 Task: Edit the show available start times in increments of 5 minutes.
Action: Mouse moved to (496, 570)
Screenshot: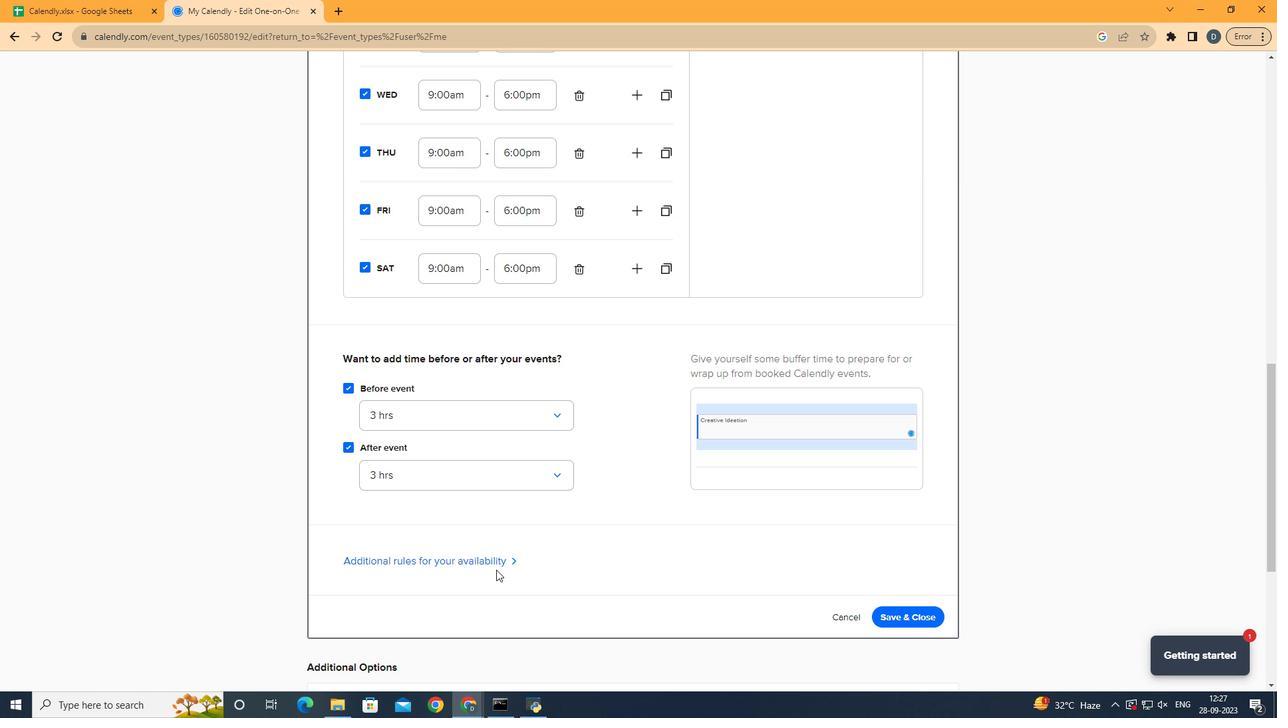 
Action: Mouse pressed left at (496, 570)
Screenshot: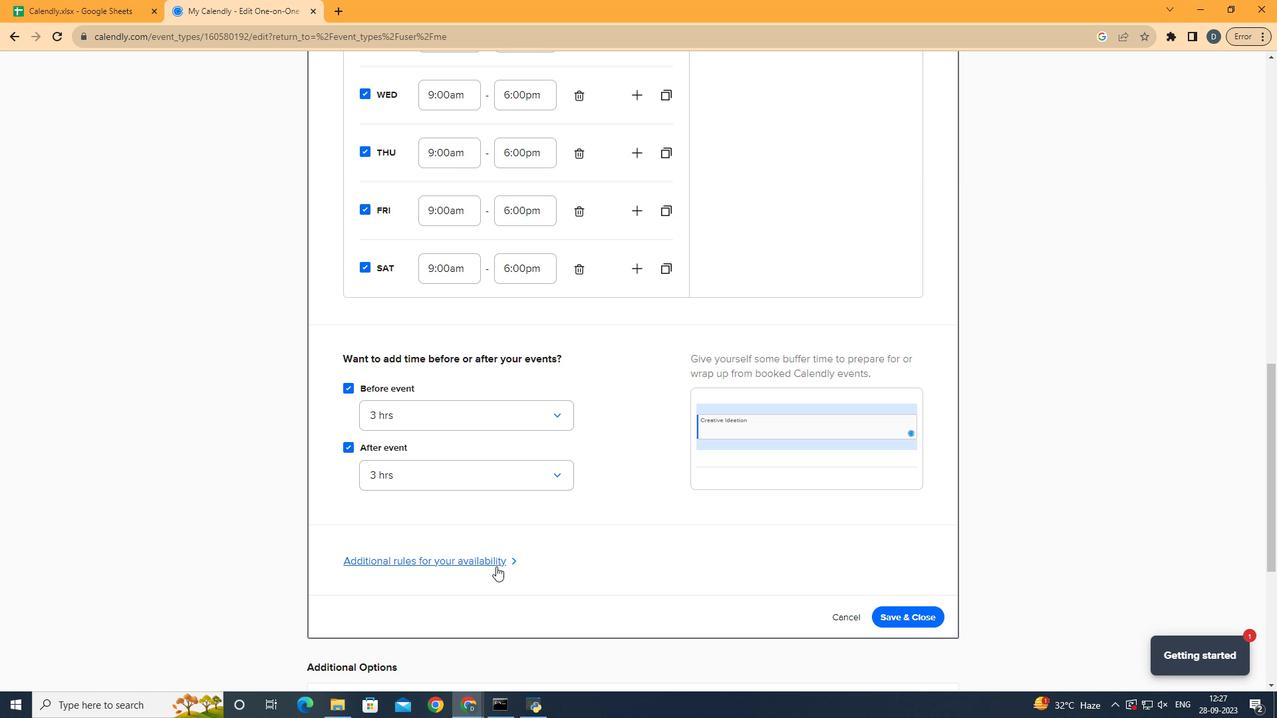 
Action: Mouse moved to (497, 566)
Screenshot: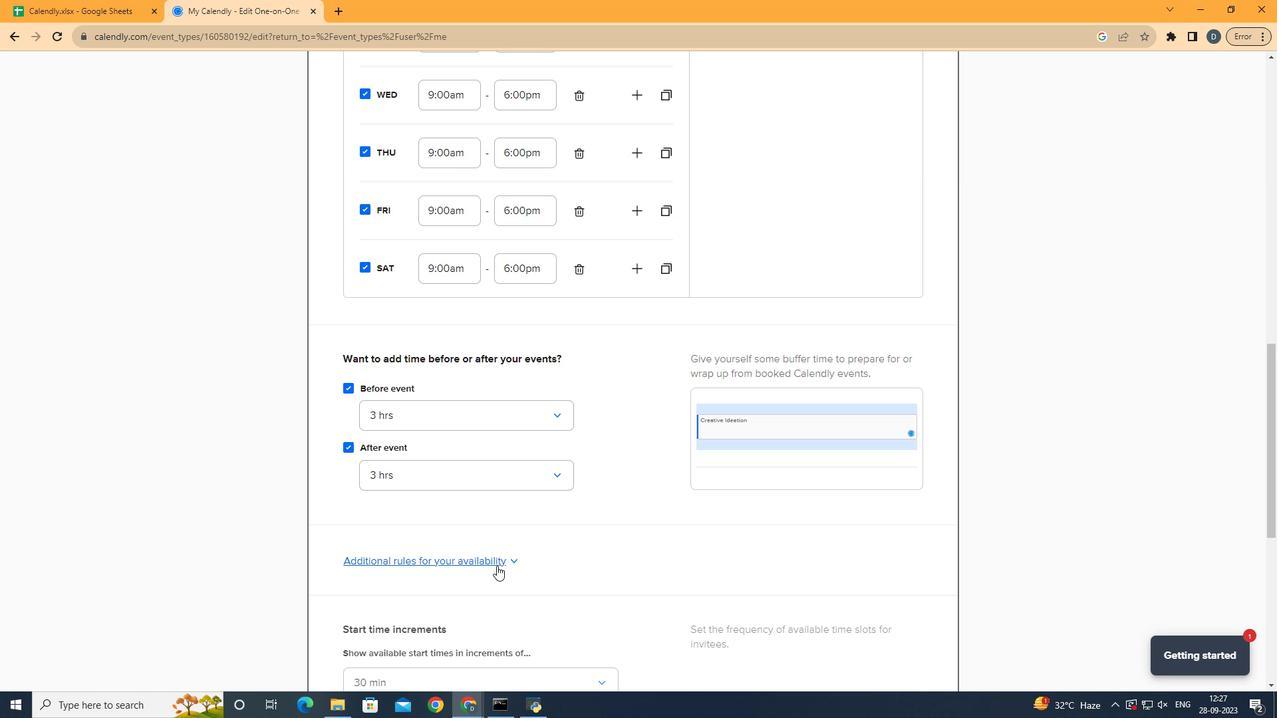 
Action: Mouse pressed left at (497, 566)
Screenshot: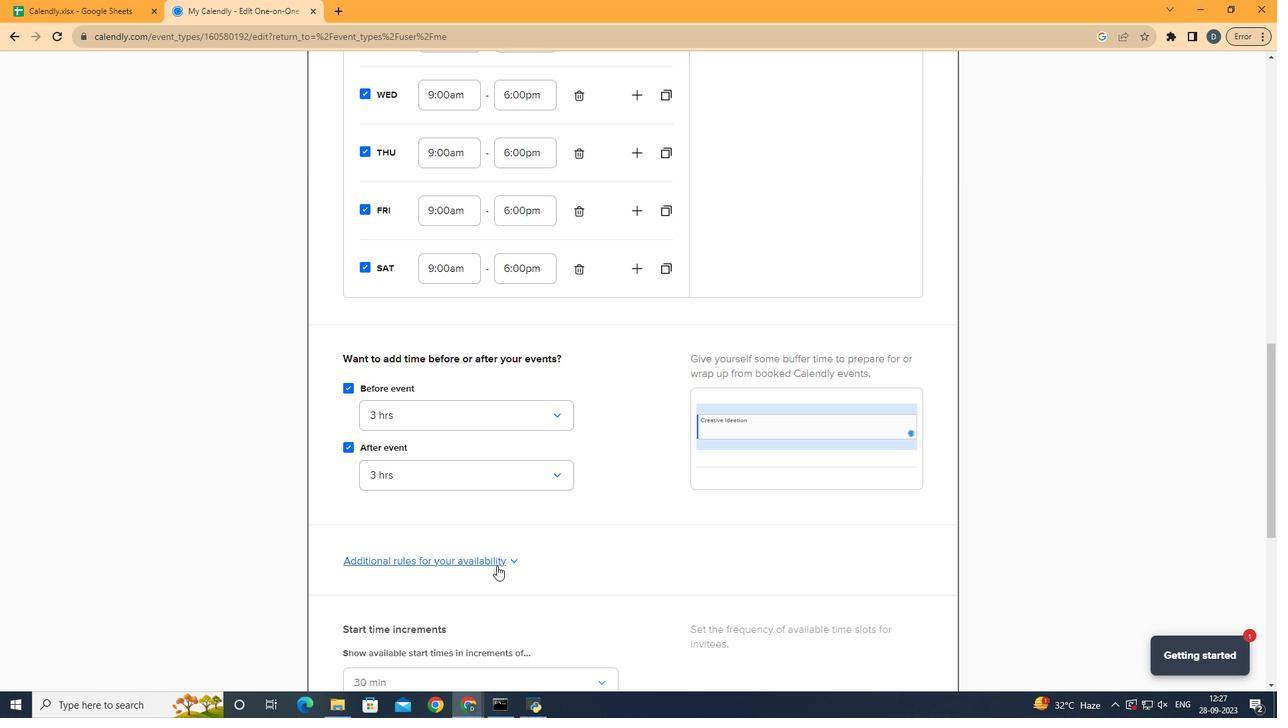 
Action: Mouse moved to (578, 534)
Screenshot: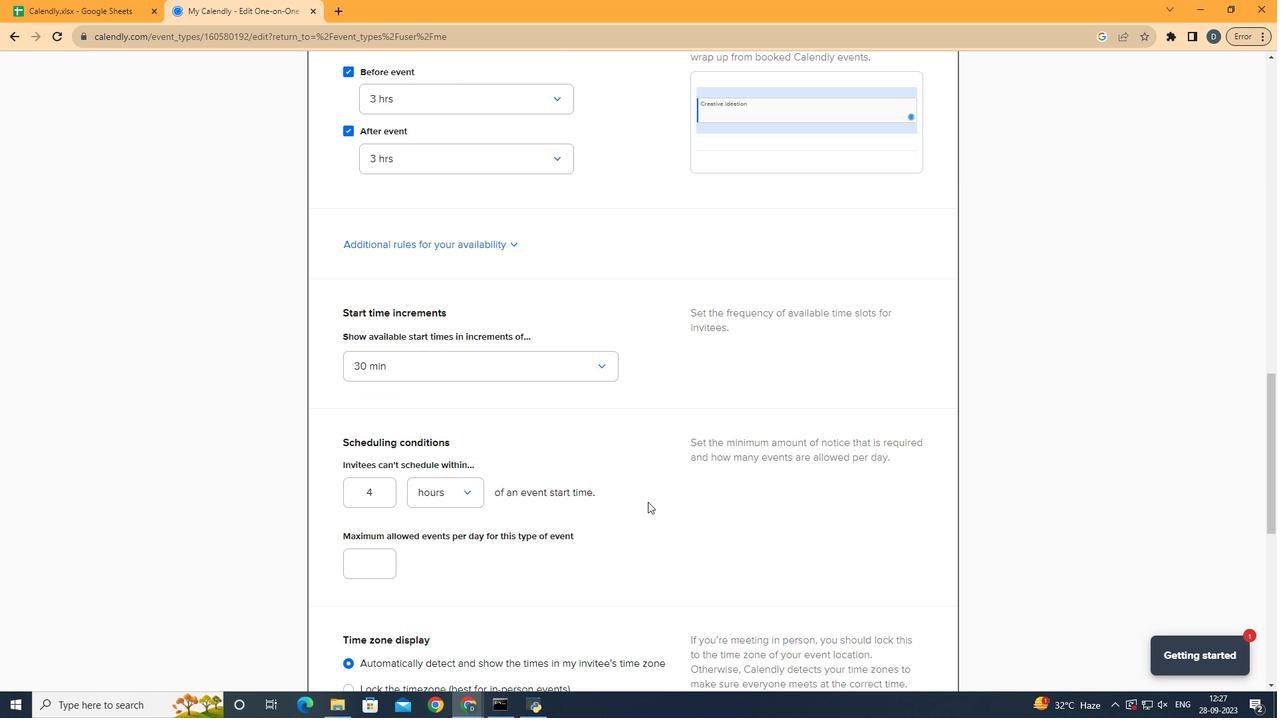 
Action: Mouse scrolled (578, 534) with delta (0, 0)
Screenshot: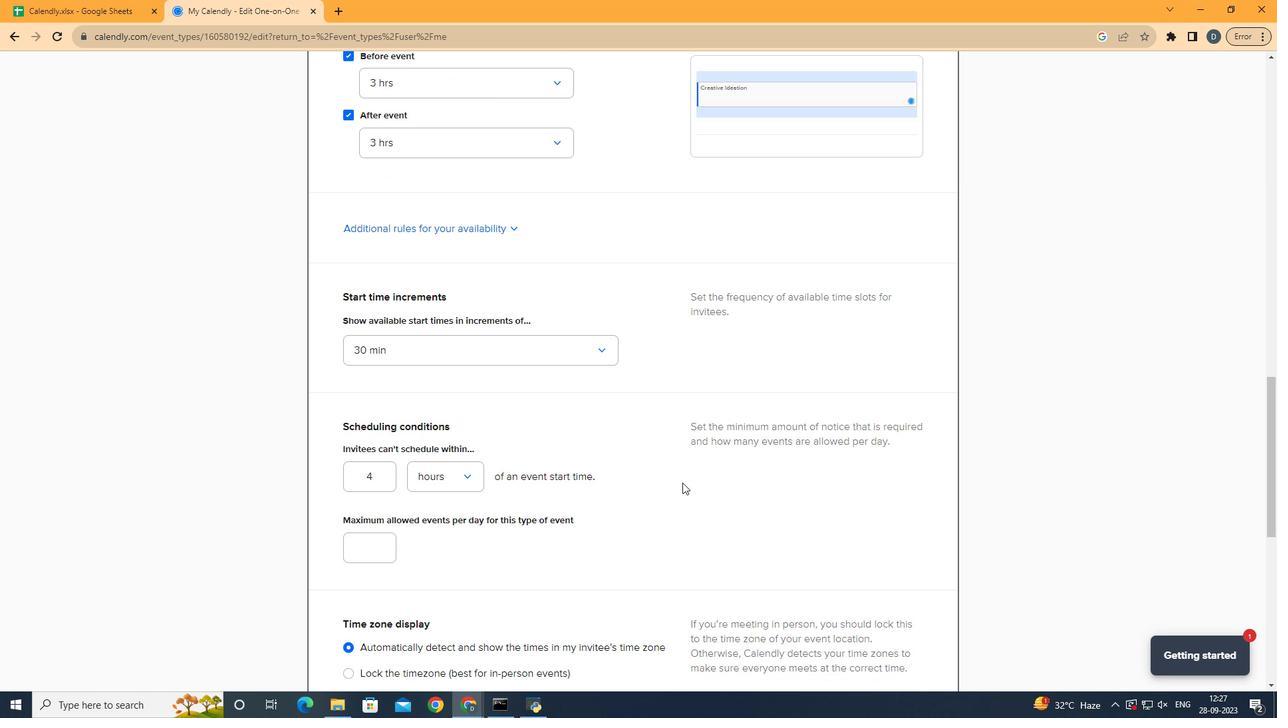 
Action: Mouse scrolled (578, 534) with delta (0, 0)
Screenshot: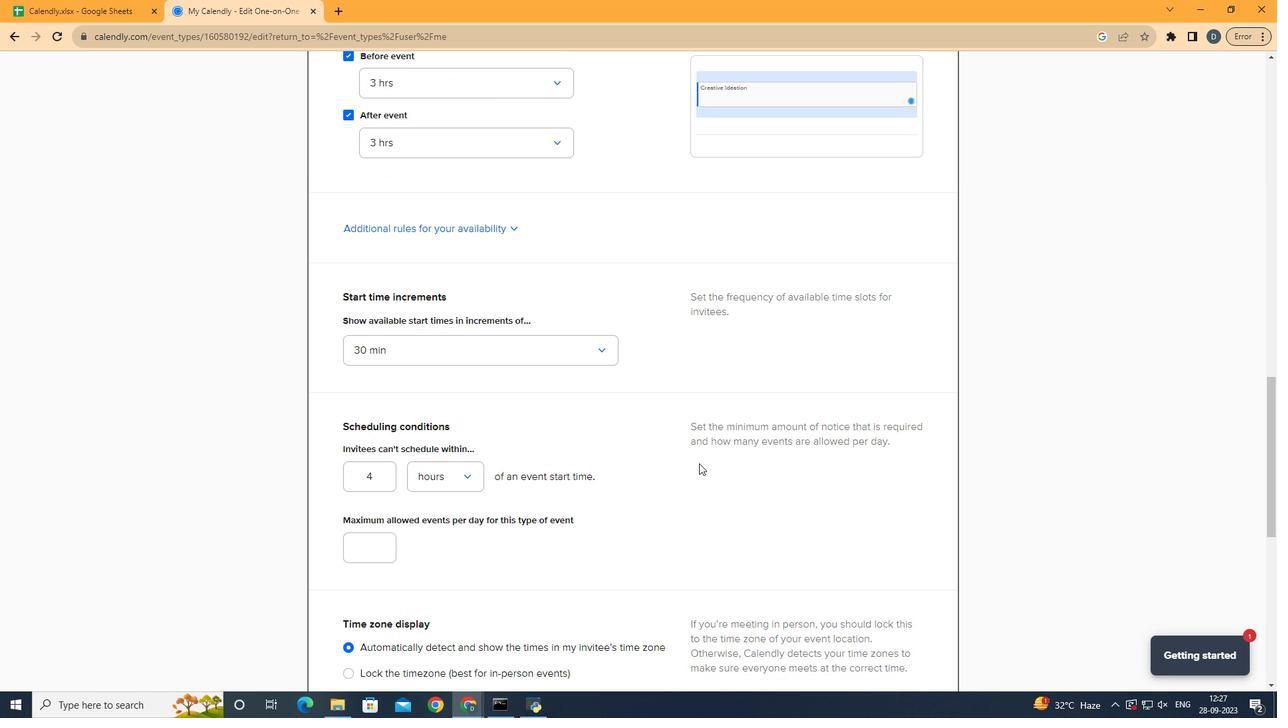 
Action: Mouse scrolled (578, 534) with delta (0, 0)
Screenshot: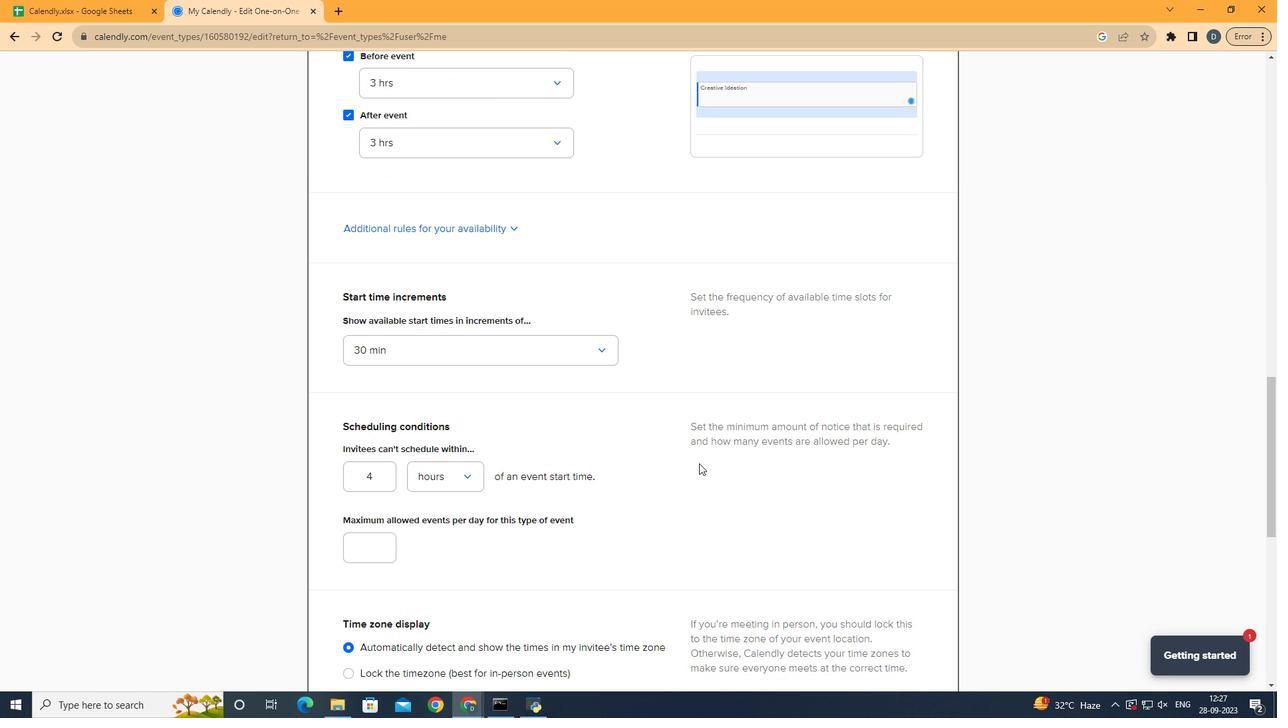 
Action: Mouse scrolled (578, 534) with delta (0, 0)
Screenshot: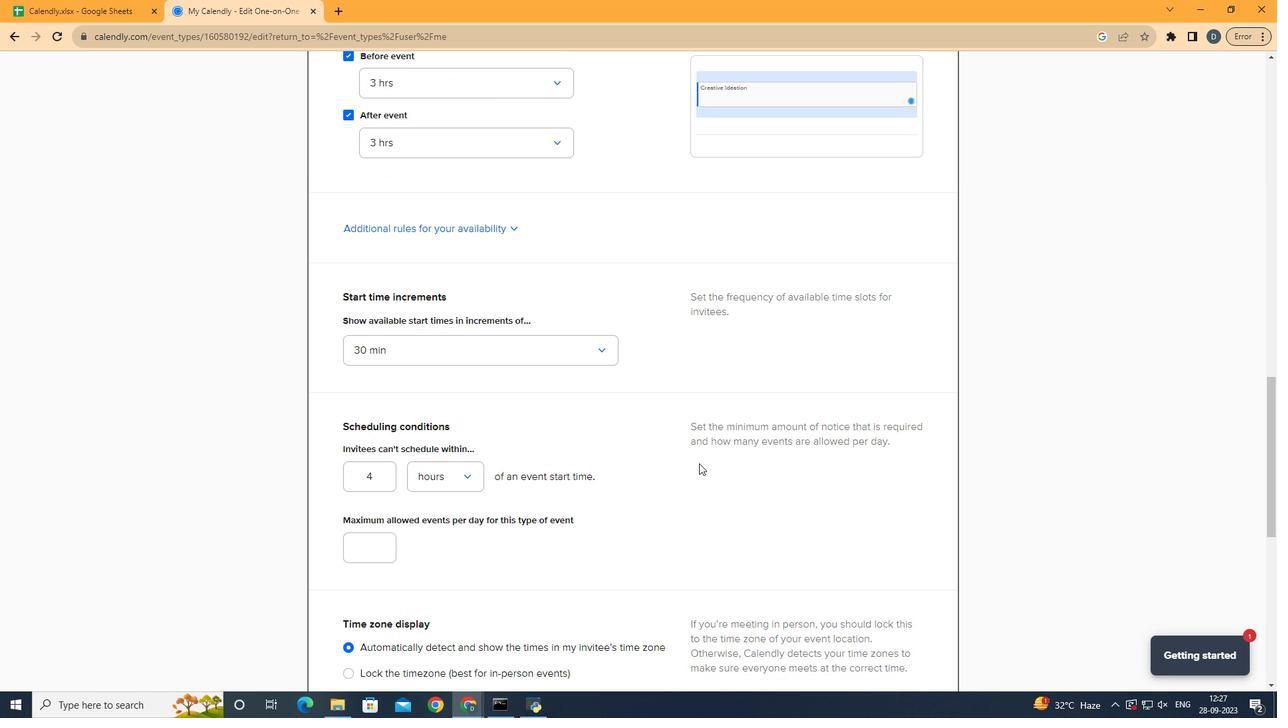 
Action: Mouse scrolled (578, 534) with delta (0, 0)
Screenshot: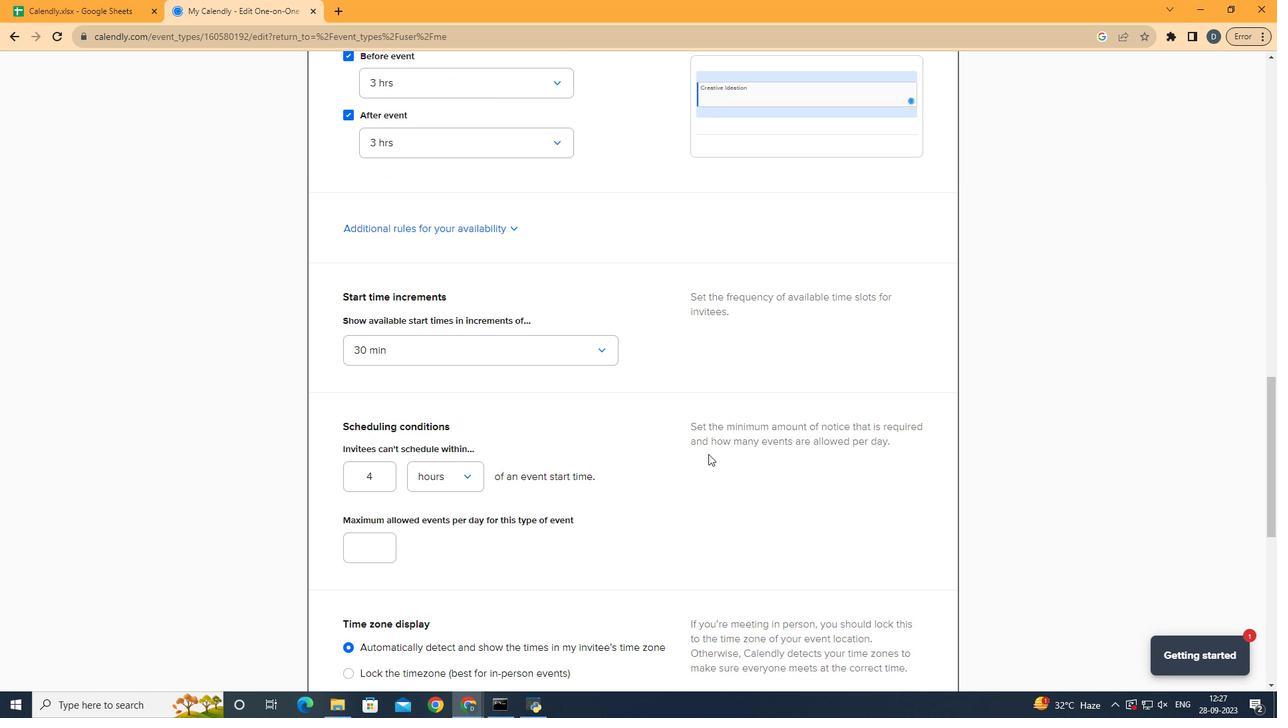 
Action: Mouse moved to (709, 451)
Screenshot: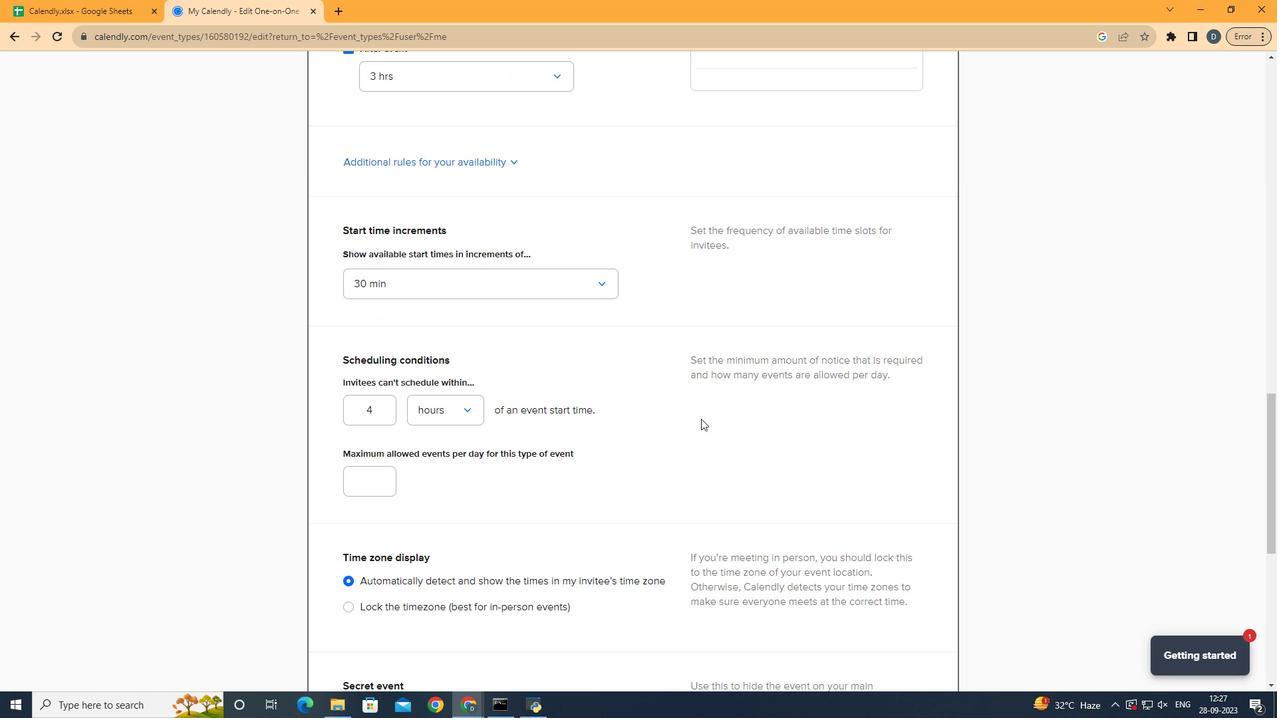 
Action: Mouse scrolled (709, 450) with delta (0, 0)
Screenshot: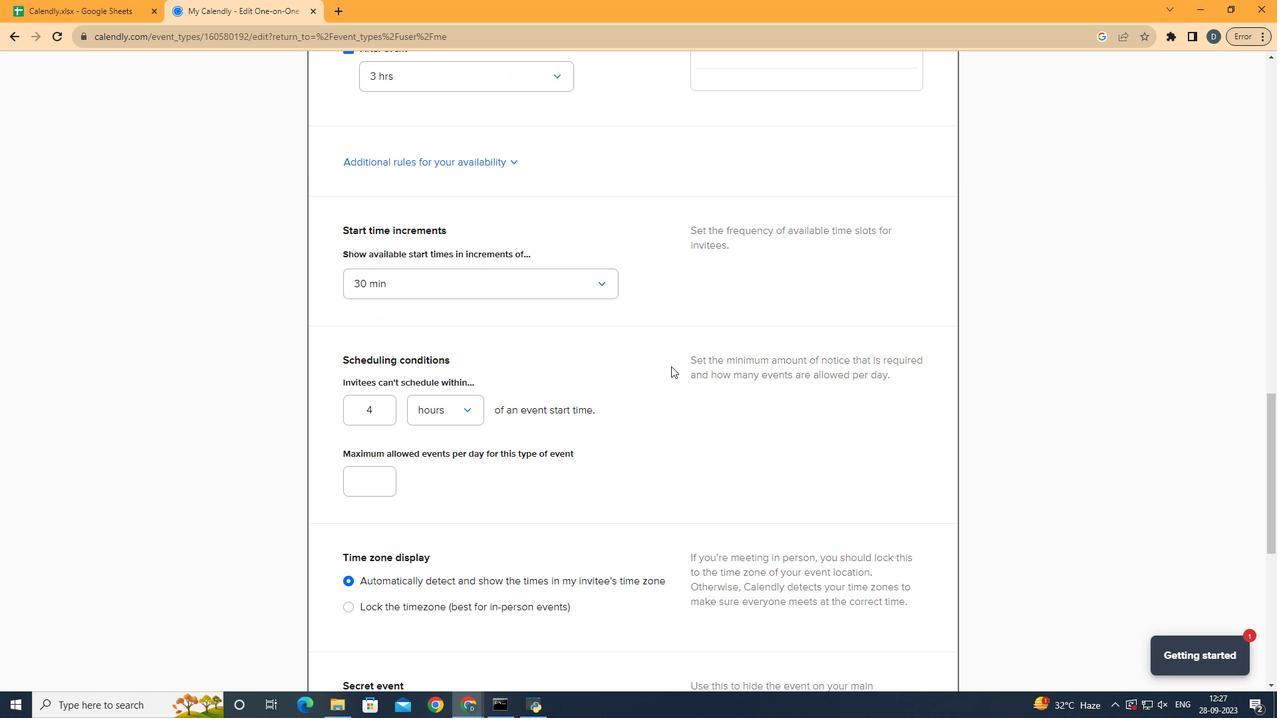 
Action: Mouse moved to (503, 283)
Screenshot: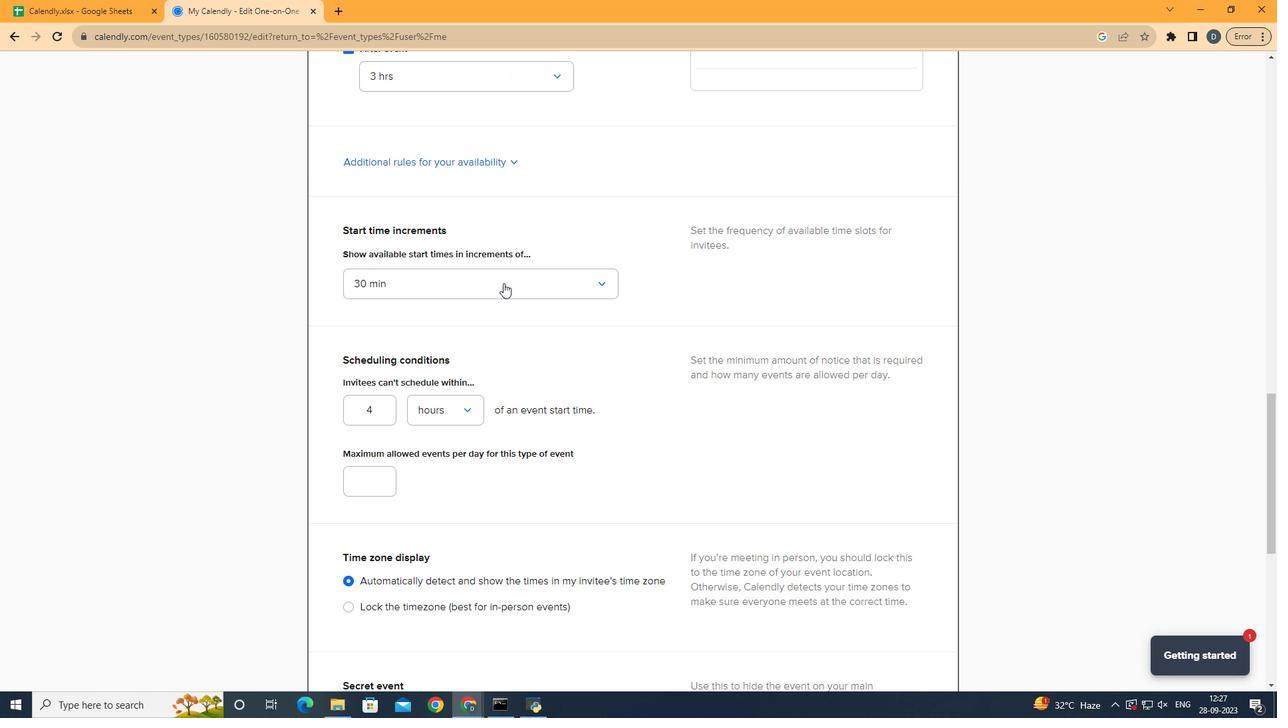 
Action: Mouse pressed left at (503, 283)
Screenshot: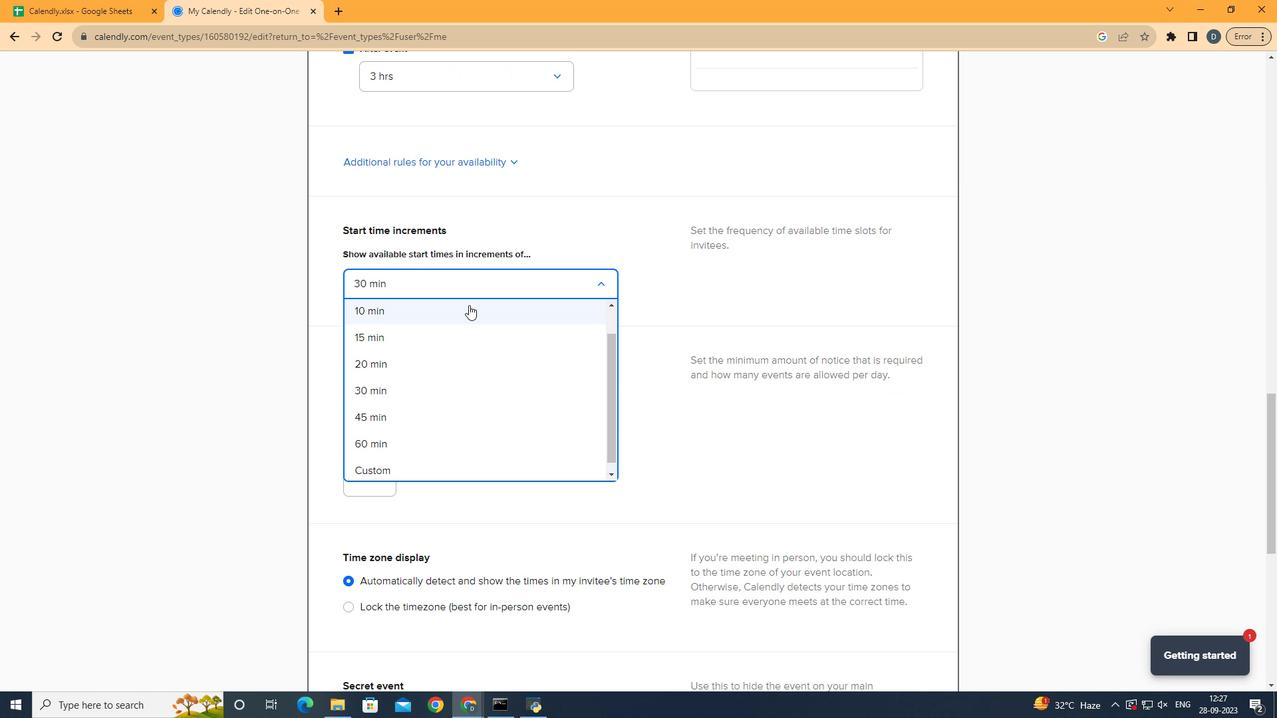 
Action: Mouse moved to (471, 344)
Screenshot: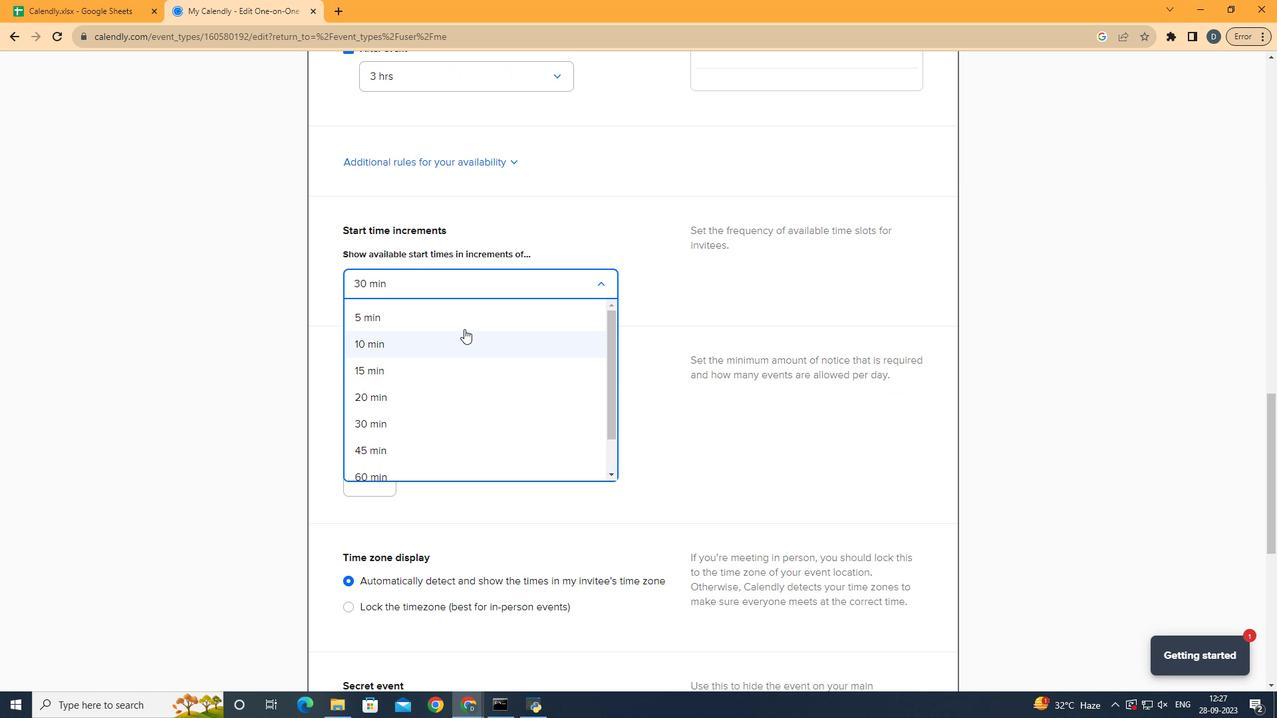 
Action: Mouse scrolled (471, 344) with delta (0, 0)
Screenshot: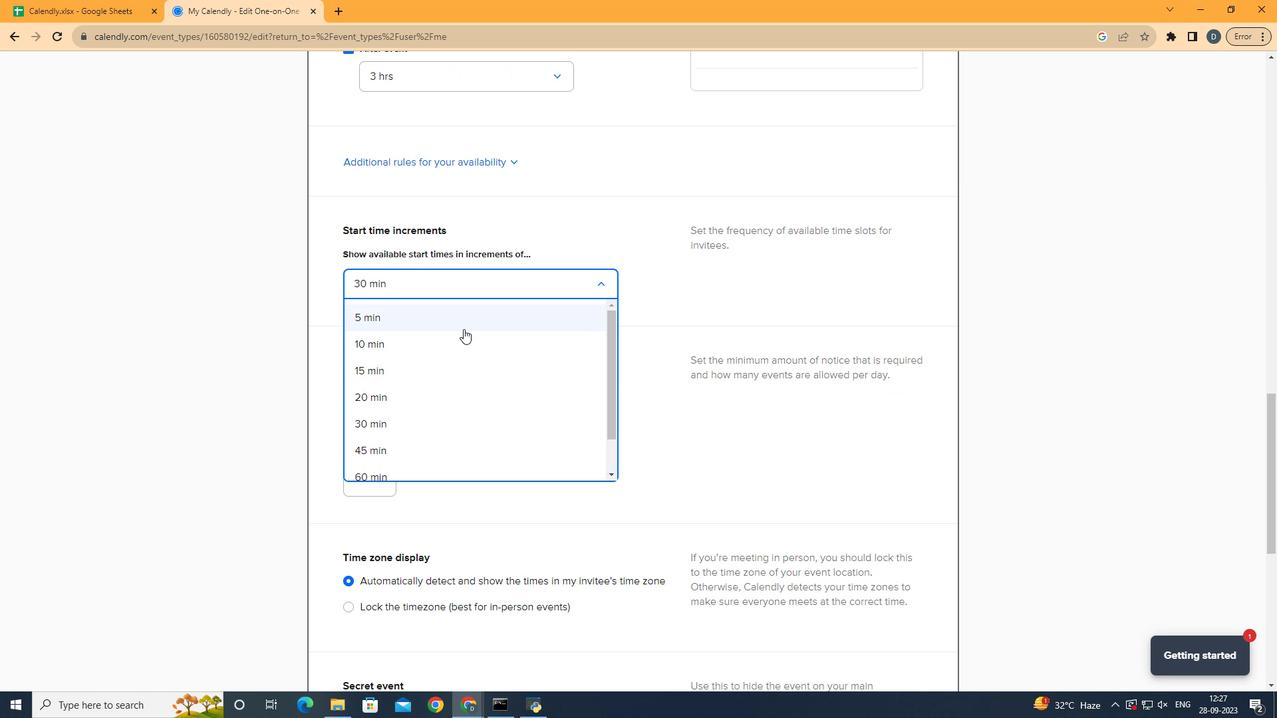 
Action: Mouse scrolled (471, 344) with delta (0, 0)
Screenshot: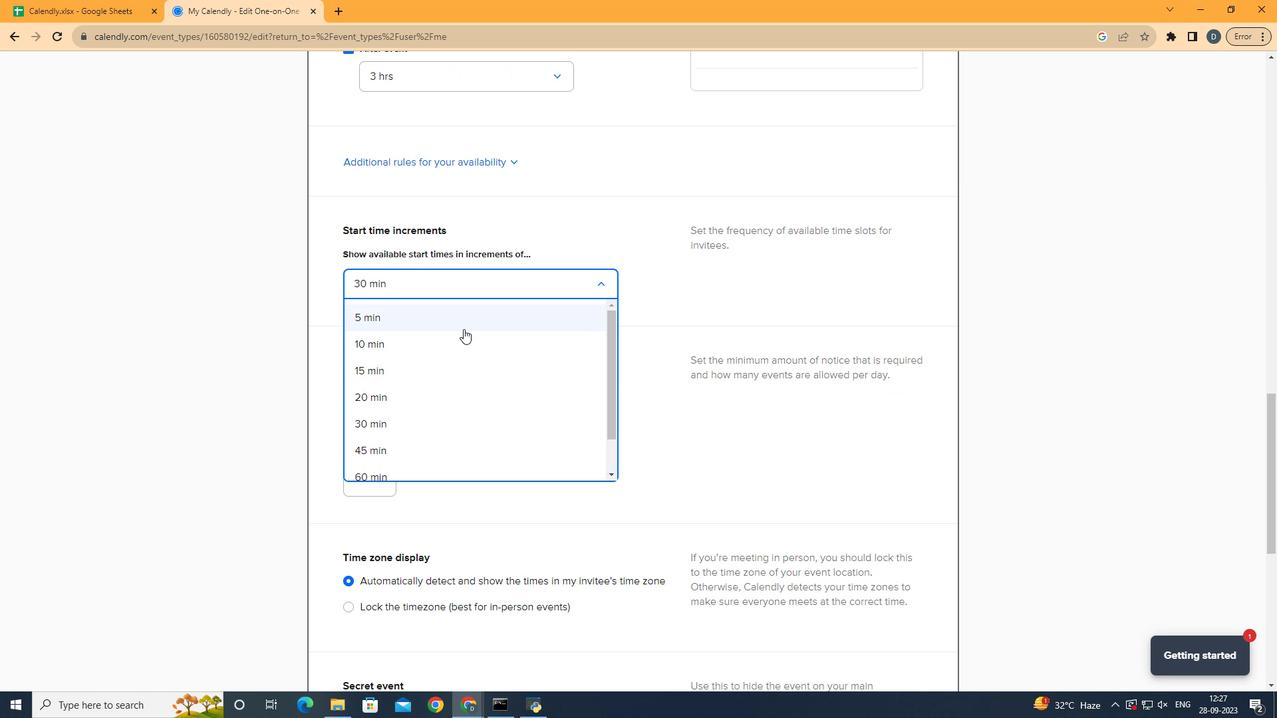 
Action: Mouse scrolled (471, 344) with delta (0, 0)
Screenshot: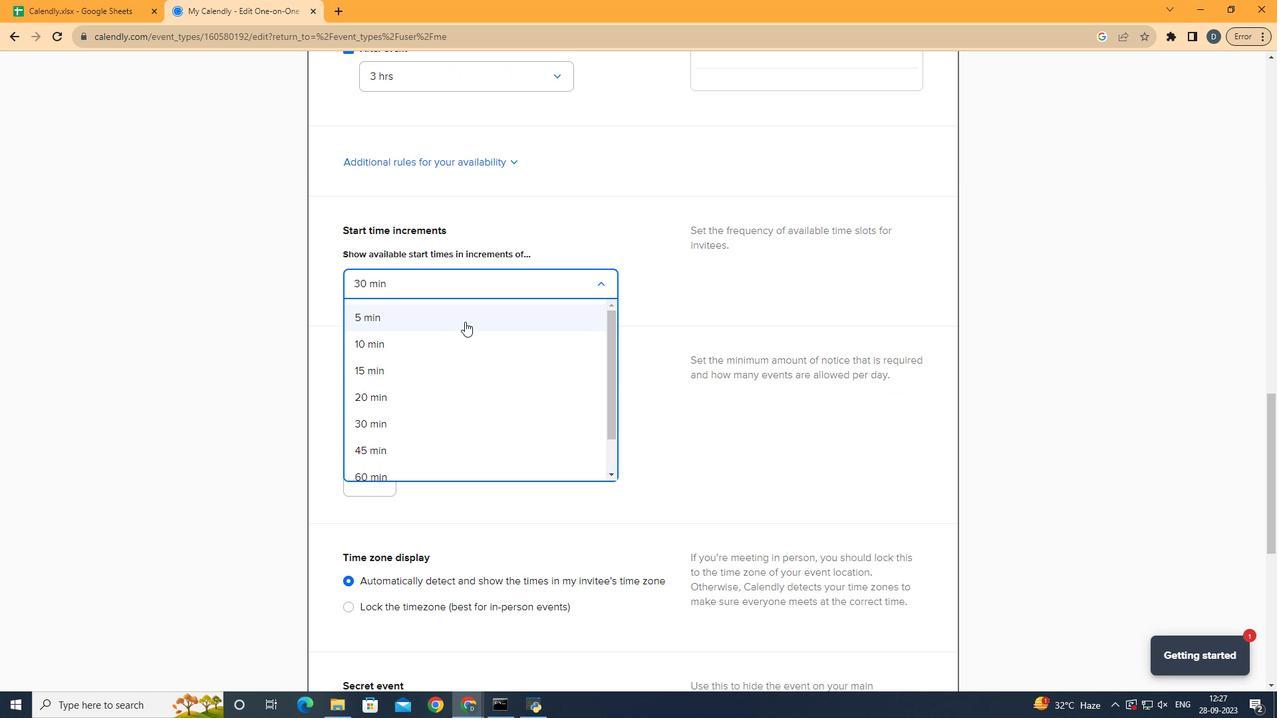 
Action: Mouse moved to (465, 321)
Screenshot: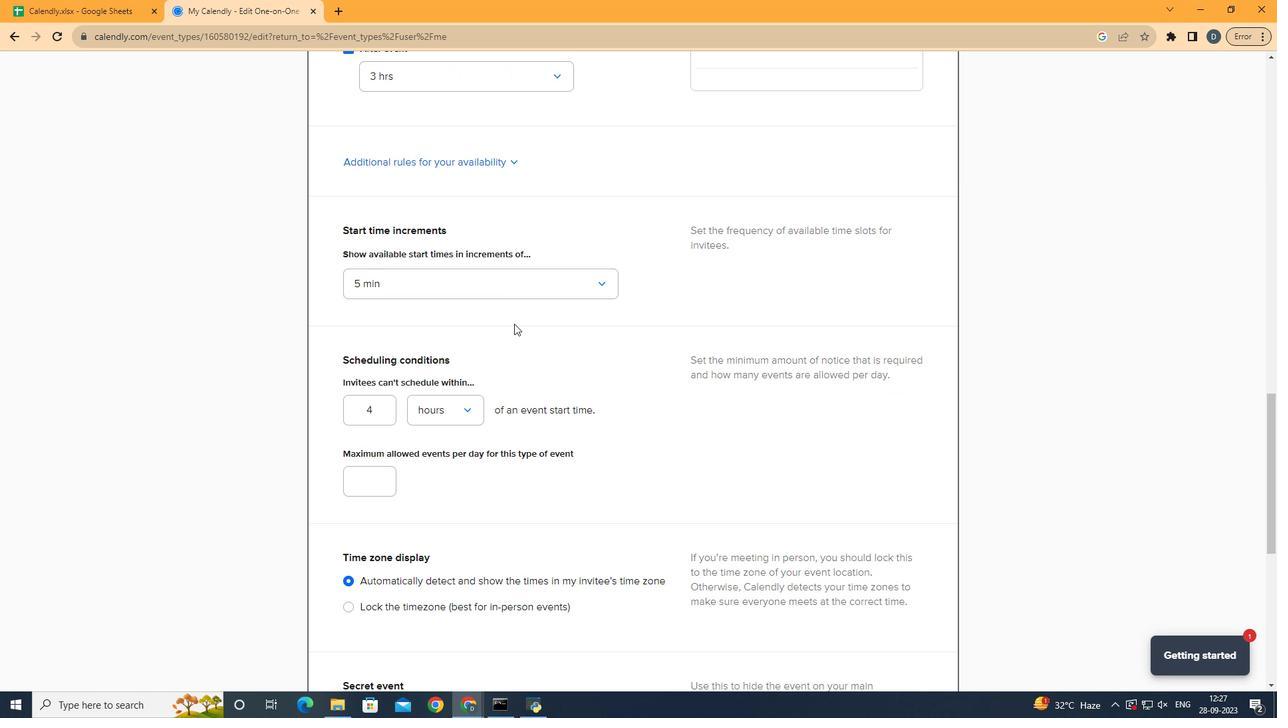 
Action: Mouse pressed left at (465, 321)
Screenshot: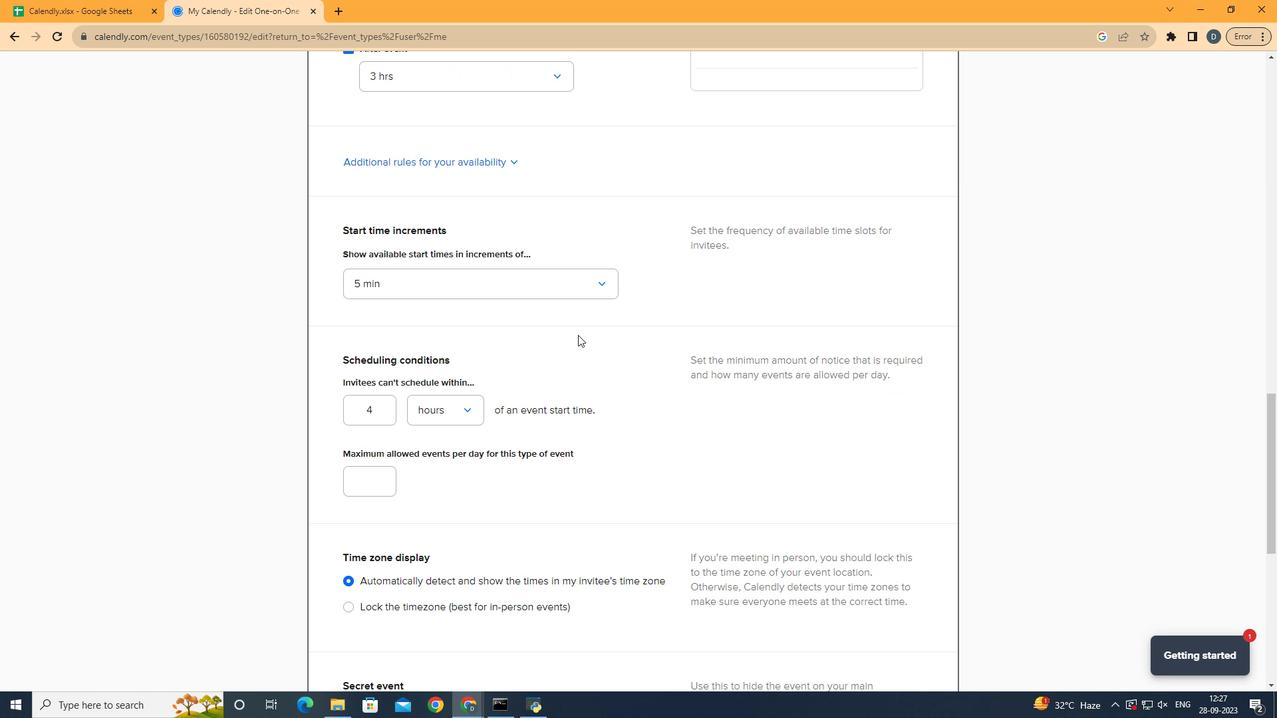 
Action: Mouse moved to (580, 337)
Screenshot: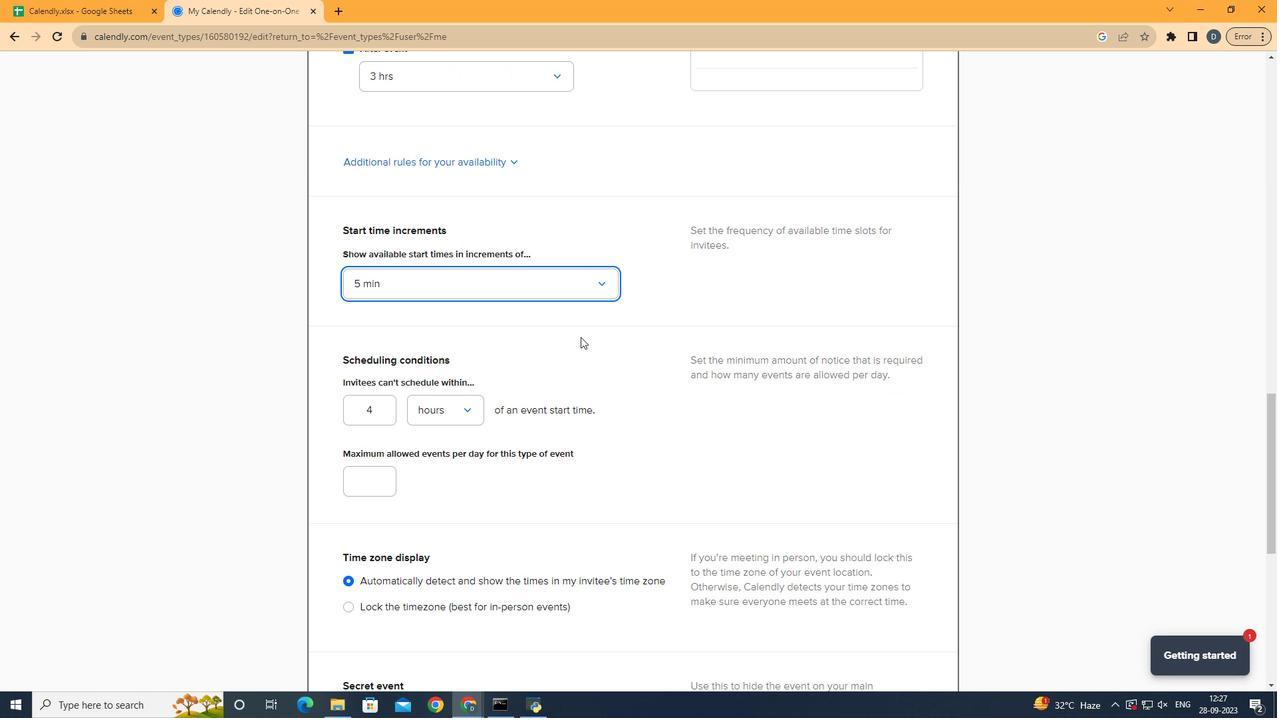 
